 Task: Move the task Integrate website with a new web analytics platform to the section Done in the project AppWave and filter the tasks in the project by Due this week
Action: Mouse moved to (57, 287)
Screenshot: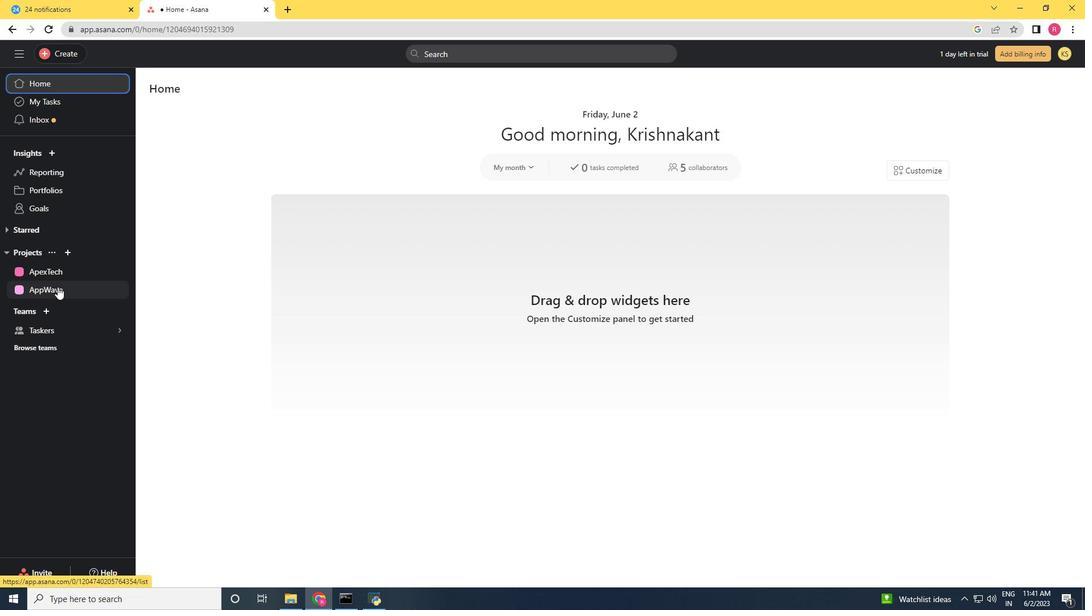 
Action: Mouse pressed left at (57, 287)
Screenshot: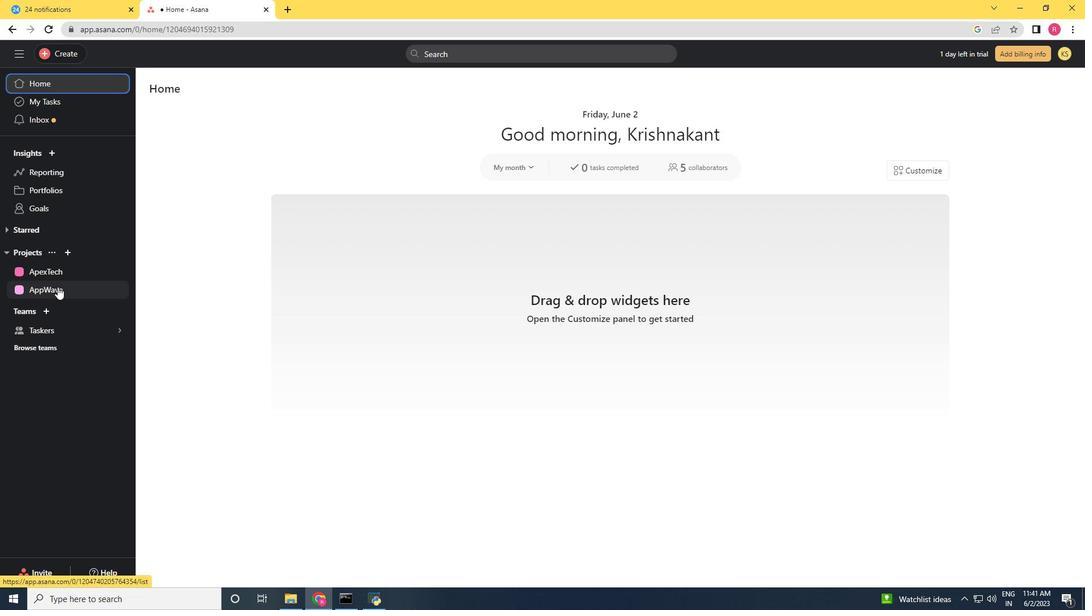 
Action: Mouse moved to (732, 210)
Screenshot: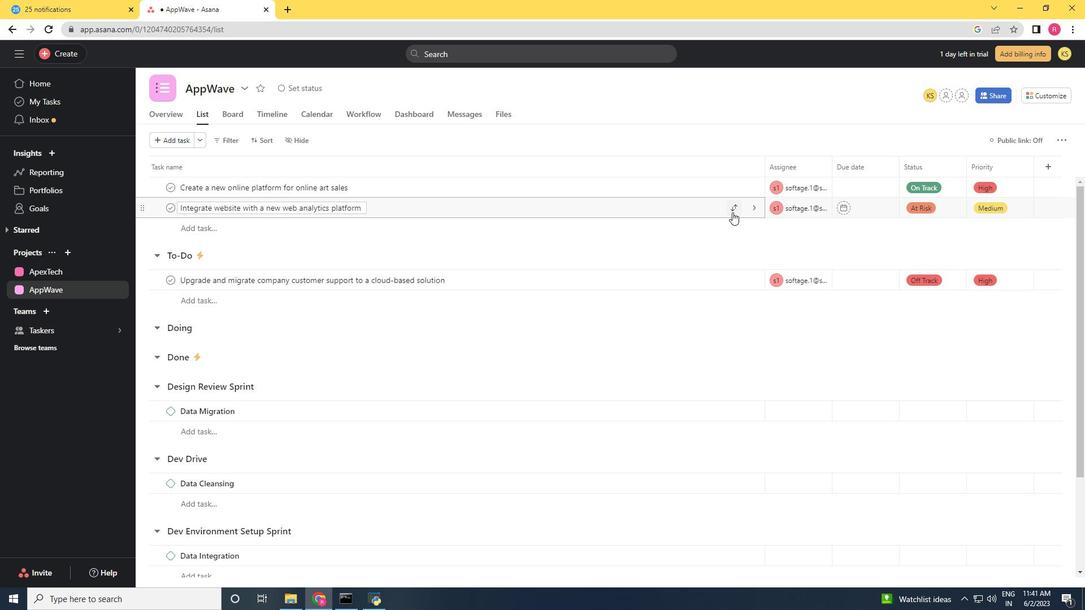 
Action: Mouse pressed left at (732, 210)
Screenshot: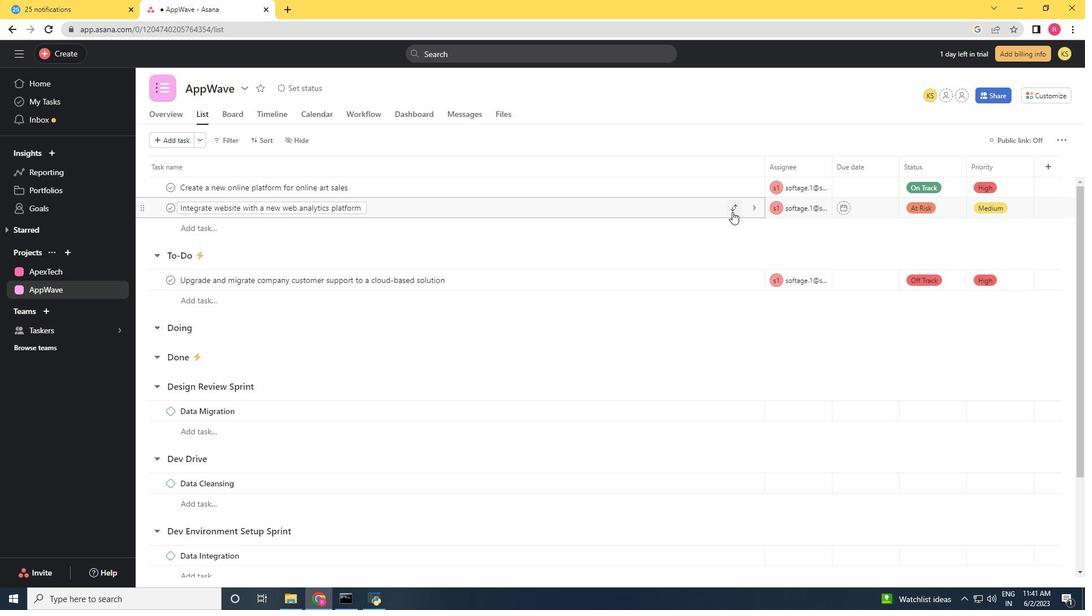 
Action: Mouse moved to (652, 310)
Screenshot: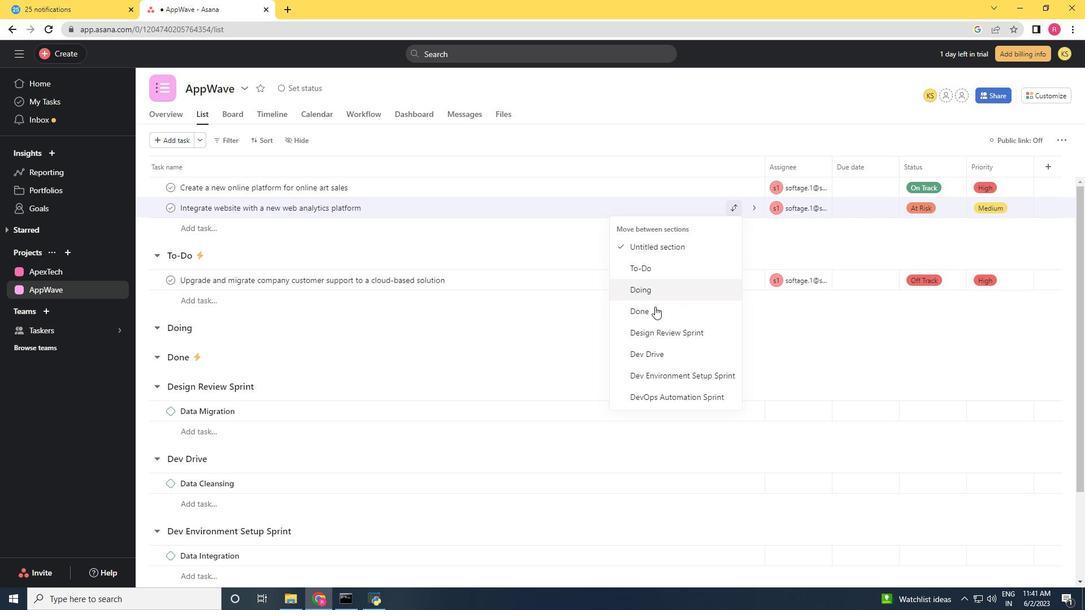 
Action: Mouse pressed left at (652, 310)
Screenshot: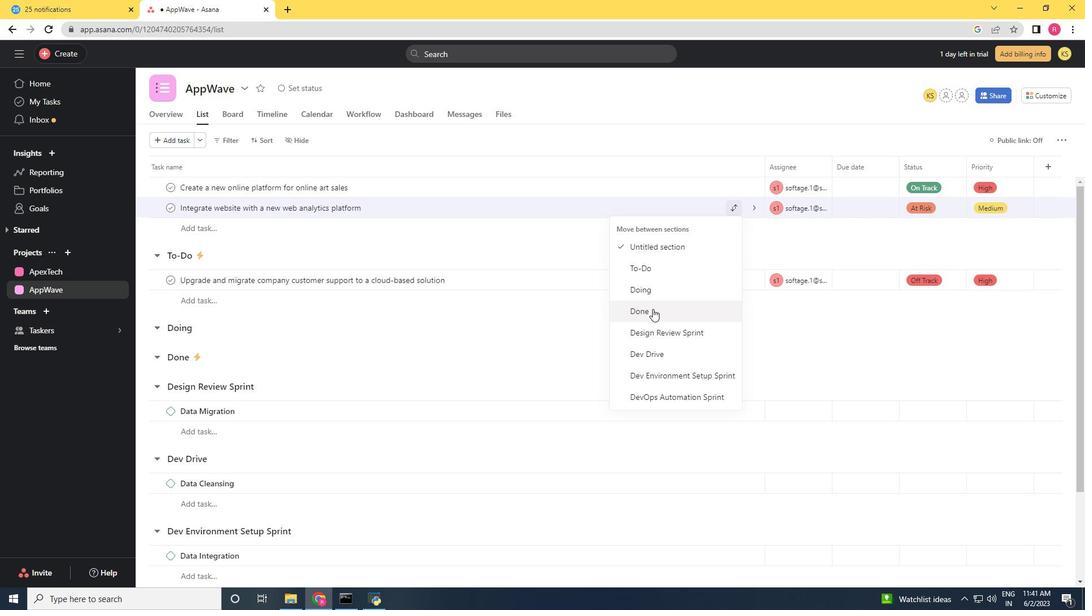 
Action: Mouse moved to (224, 139)
Screenshot: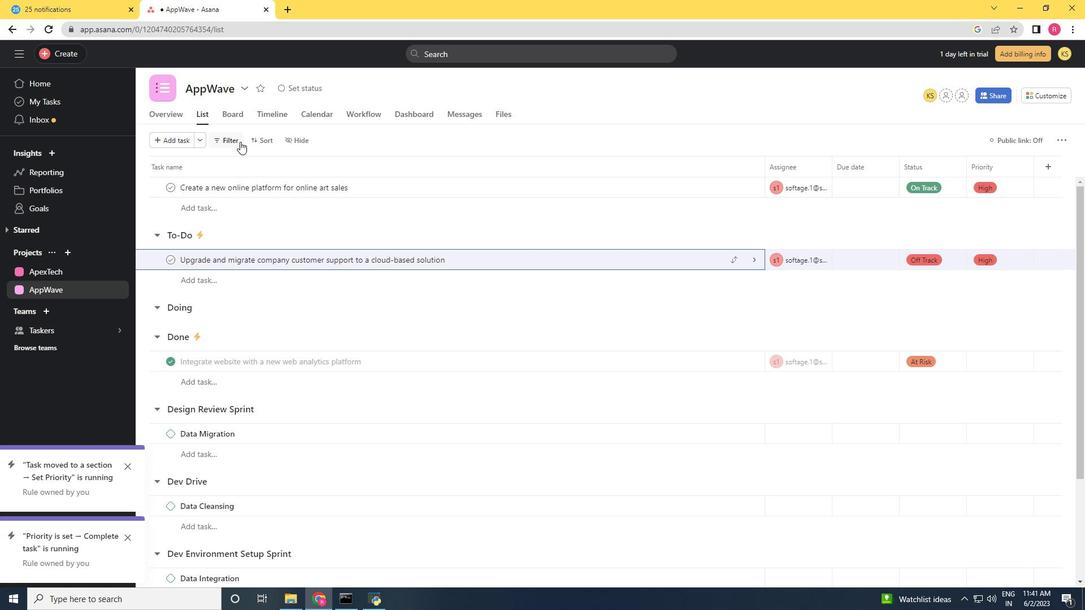 
Action: Mouse pressed left at (224, 139)
Screenshot: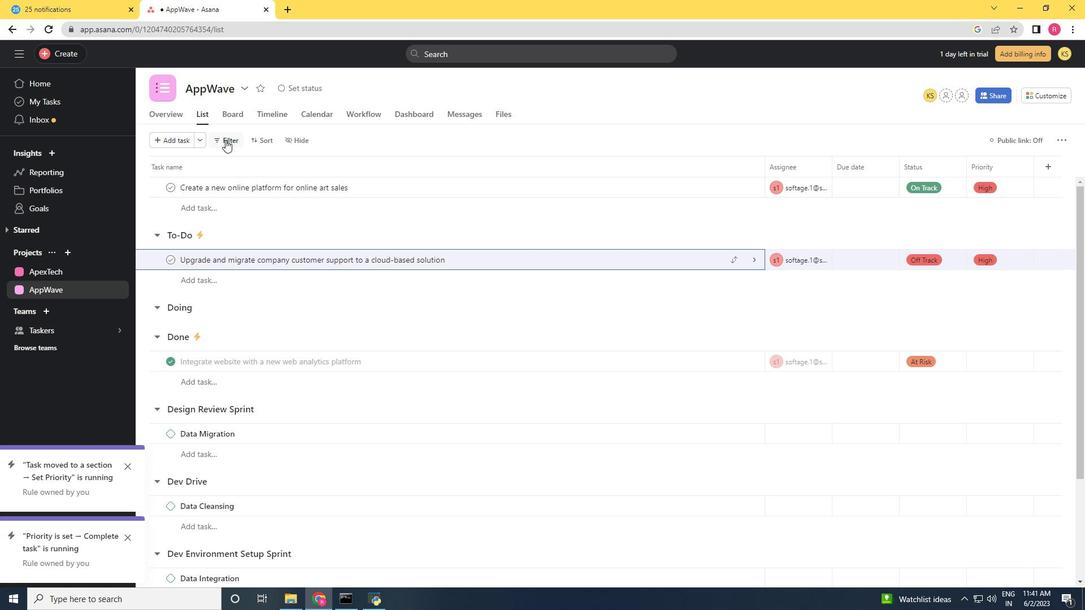 
Action: Mouse moved to (425, 181)
Screenshot: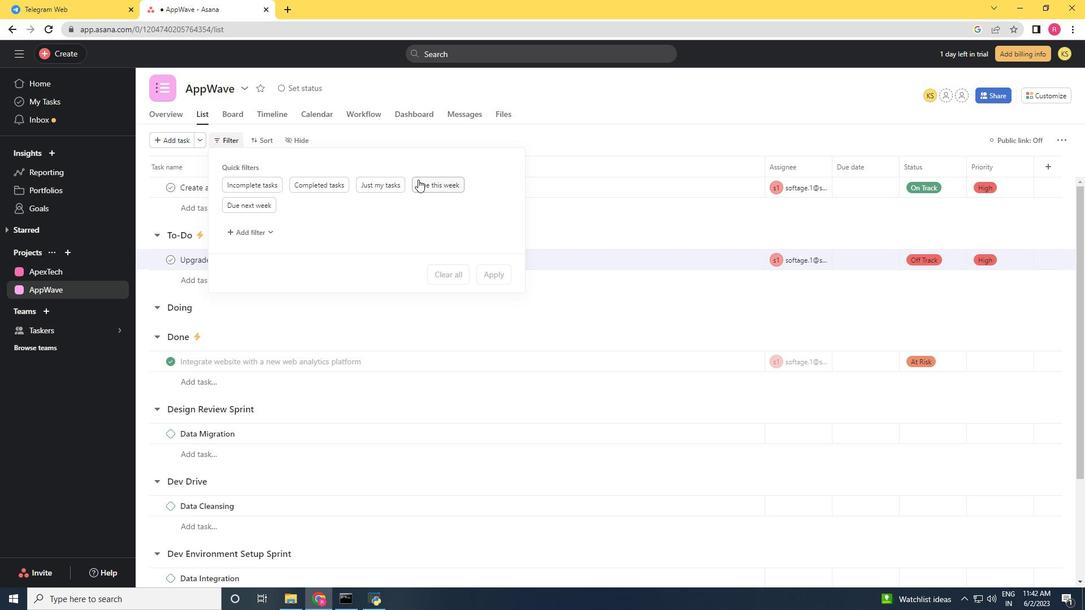 
Action: Mouse pressed left at (425, 181)
Screenshot: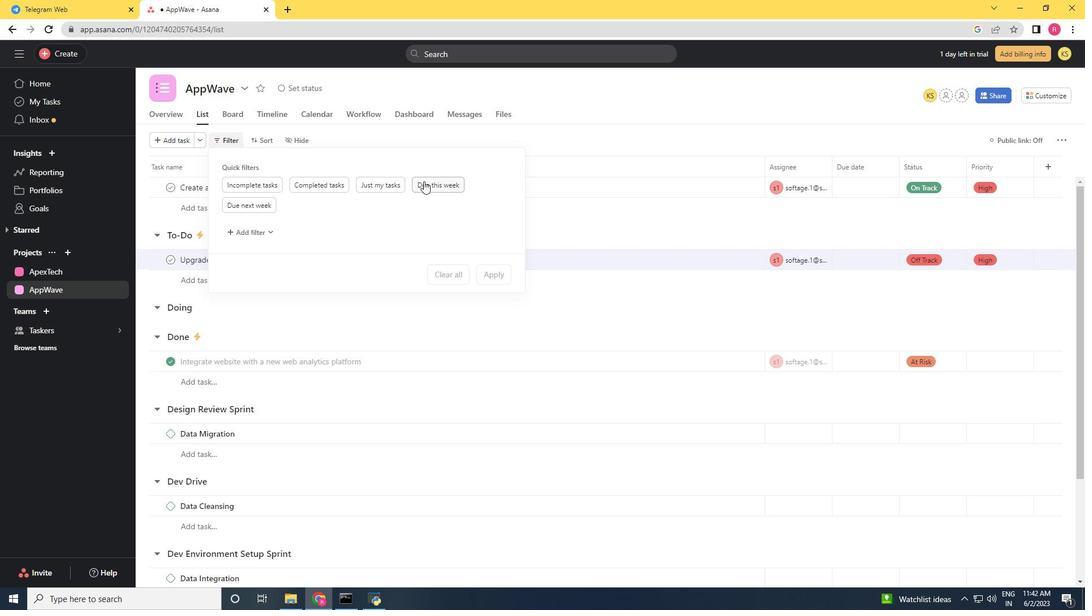 
Action: Mouse moved to (423, 229)
Screenshot: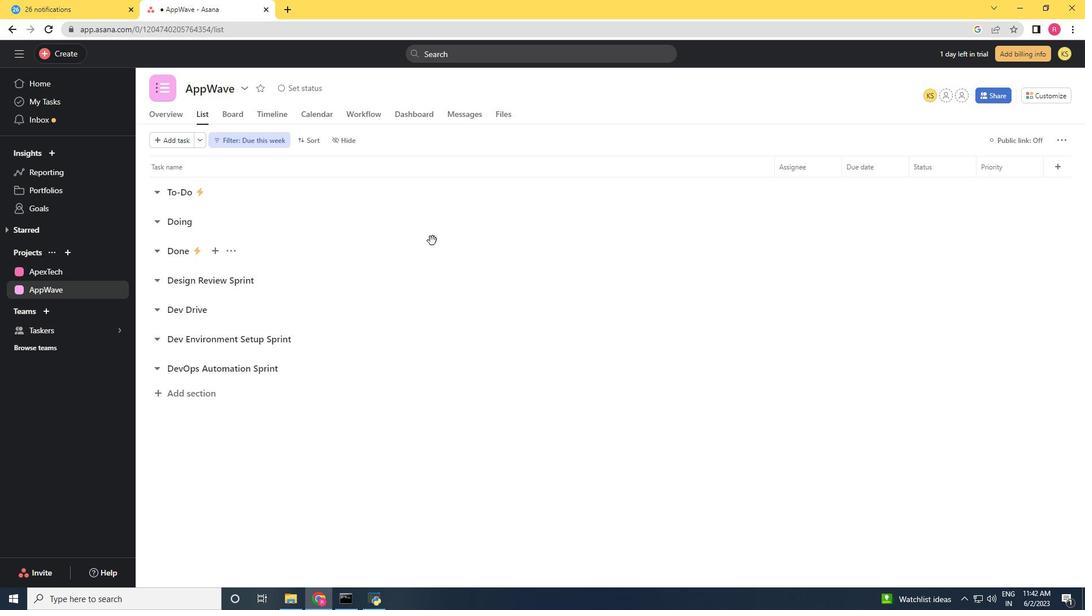 
